 Task: Select setting.
Action: Mouse moved to (592, 158)
Screenshot: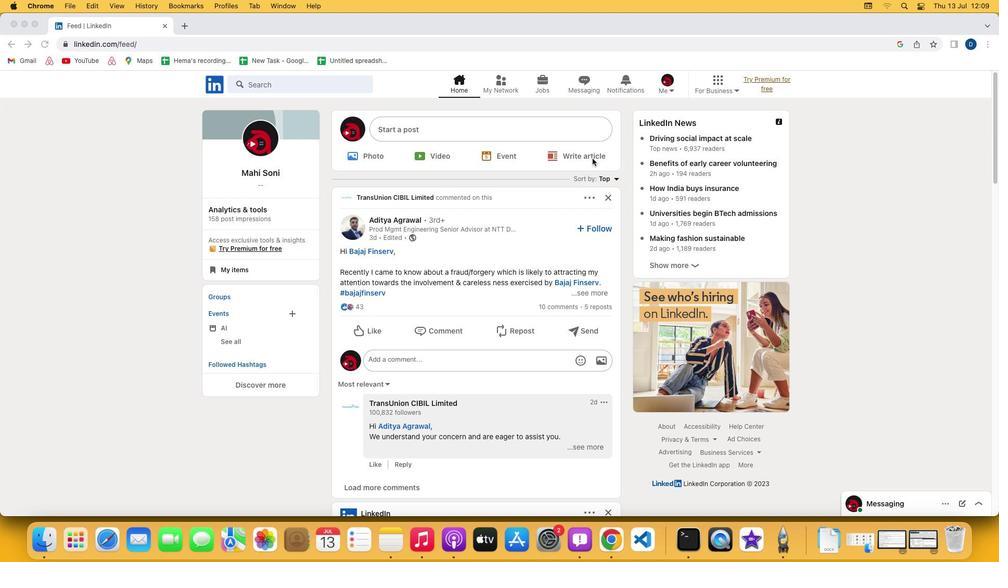 
Action: Mouse pressed left at (592, 158)
Screenshot: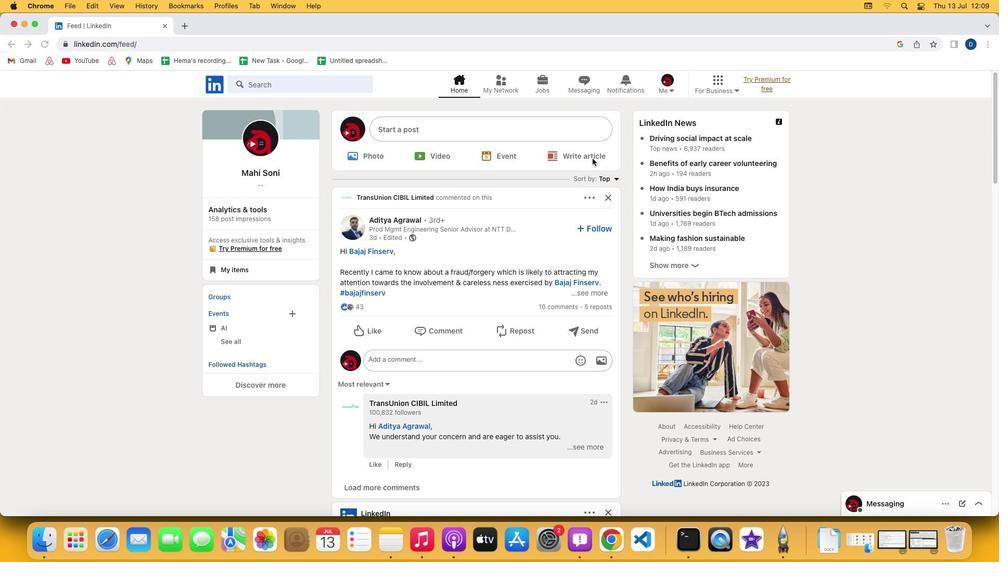 
Action: Mouse pressed left at (592, 158)
Screenshot: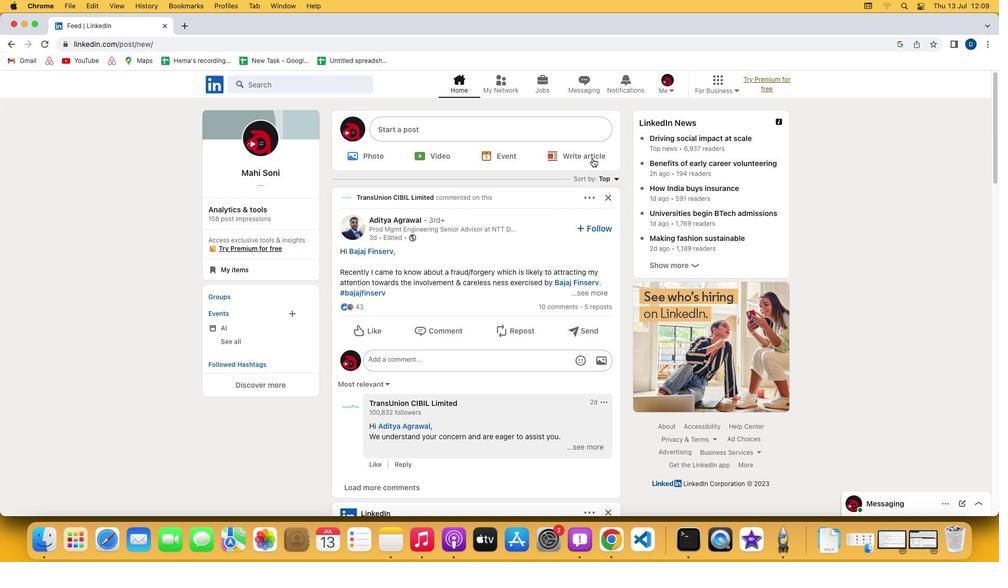 
Action: Mouse moved to (275, 107)
Screenshot: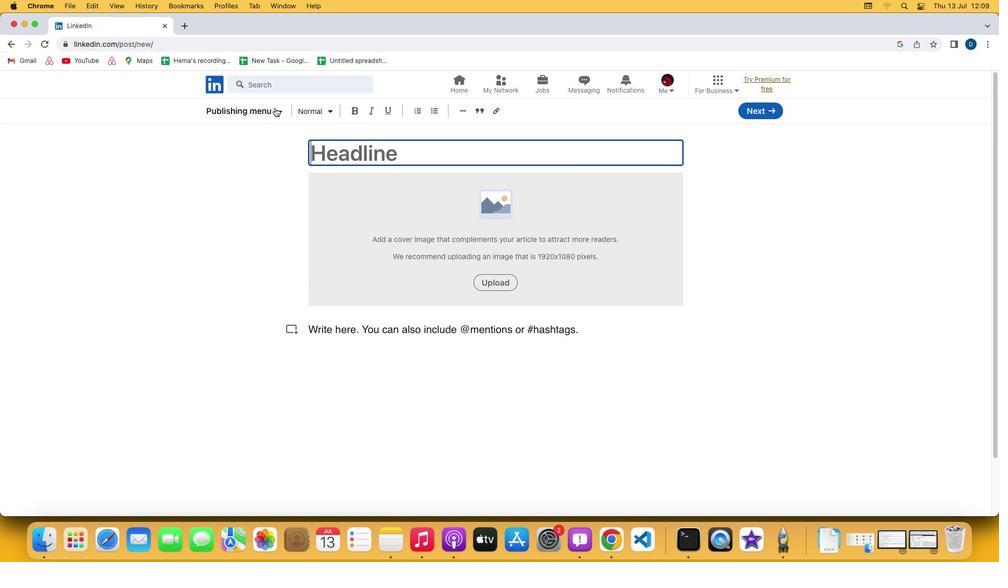 
Action: Mouse pressed left at (275, 107)
Screenshot: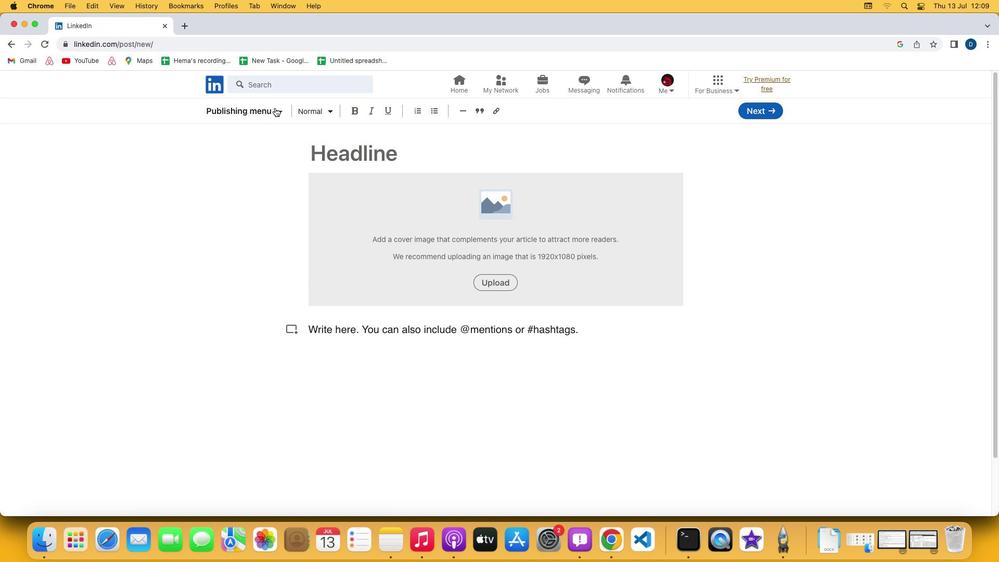 
Action: Mouse moved to (256, 200)
Screenshot: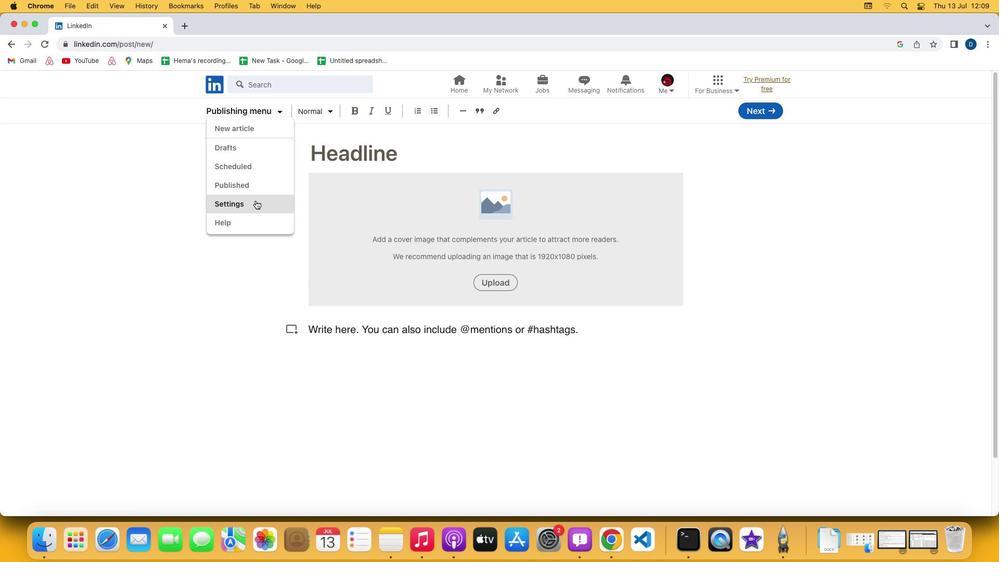 
Action: Mouse pressed left at (256, 200)
Screenshot: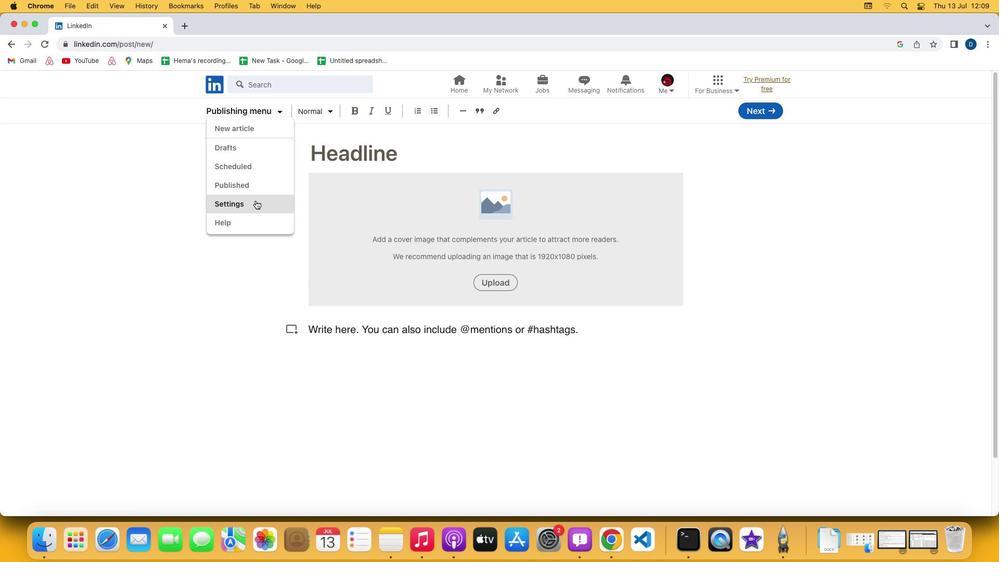 
Action: Mouse moved to (256, 200)
Screenshot: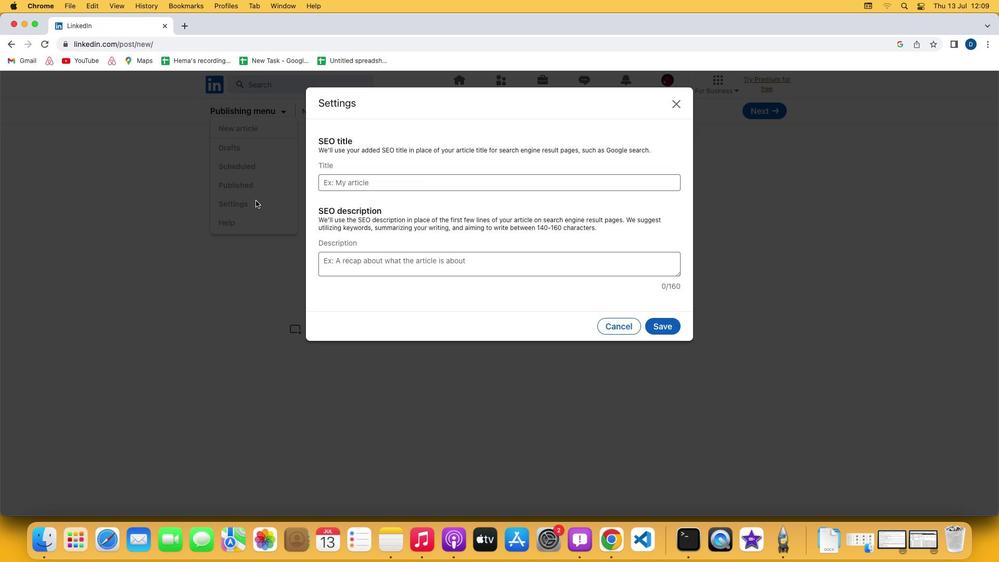 
